 Task: Sort the products in the category "American" by price (lowest first).
Action: Mouse moved to (807, 262)
Screenshot: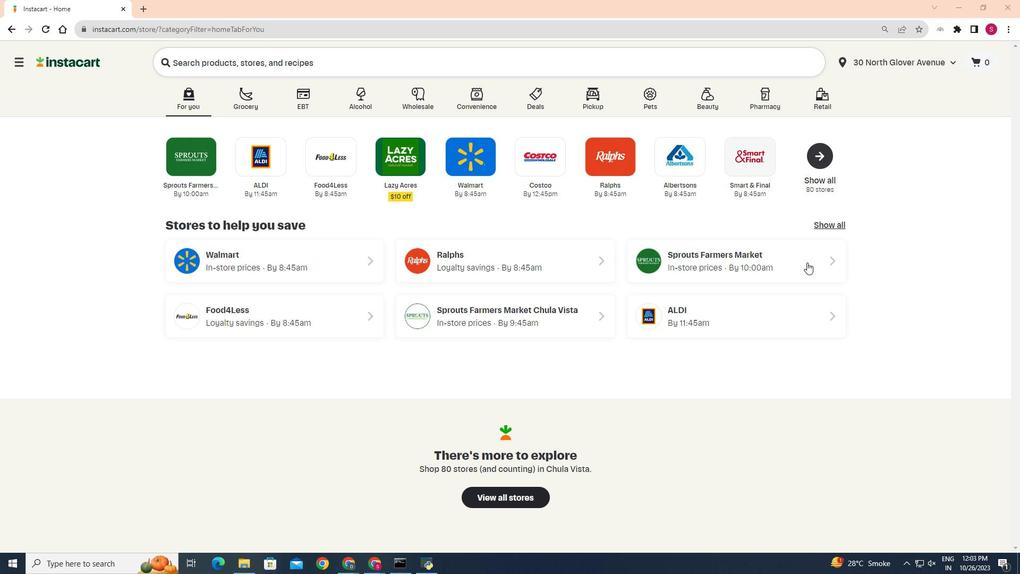 
Action: Mouse pressed left at (807, 262)
Screenshot: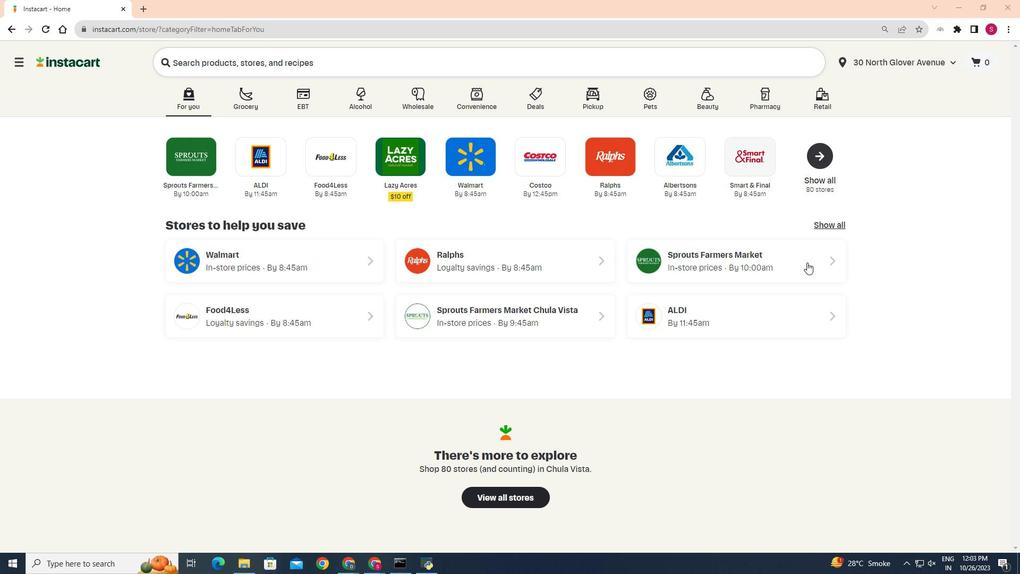 
Action: Mouse moved to (44, 449)
Screenshot: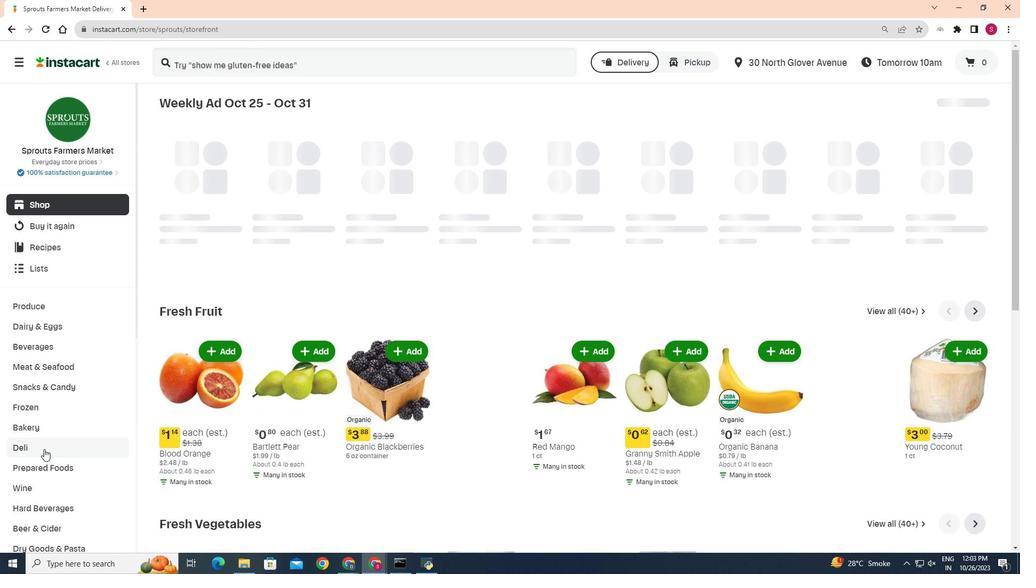 
Action: Mouse pressed left at (44, 449)
Screenshot: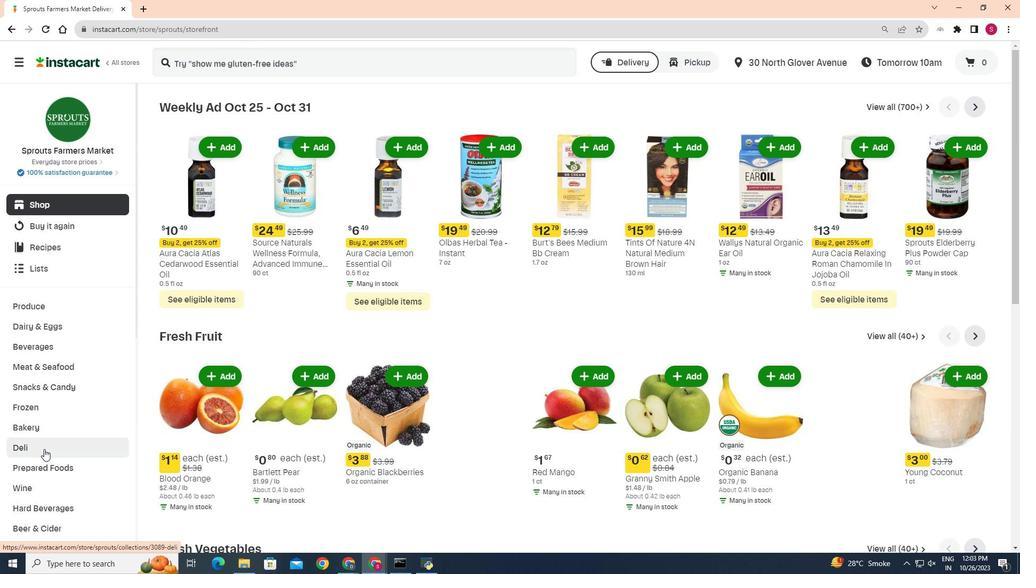 
Action: Mouse moved to (273, 131)
Screenshot: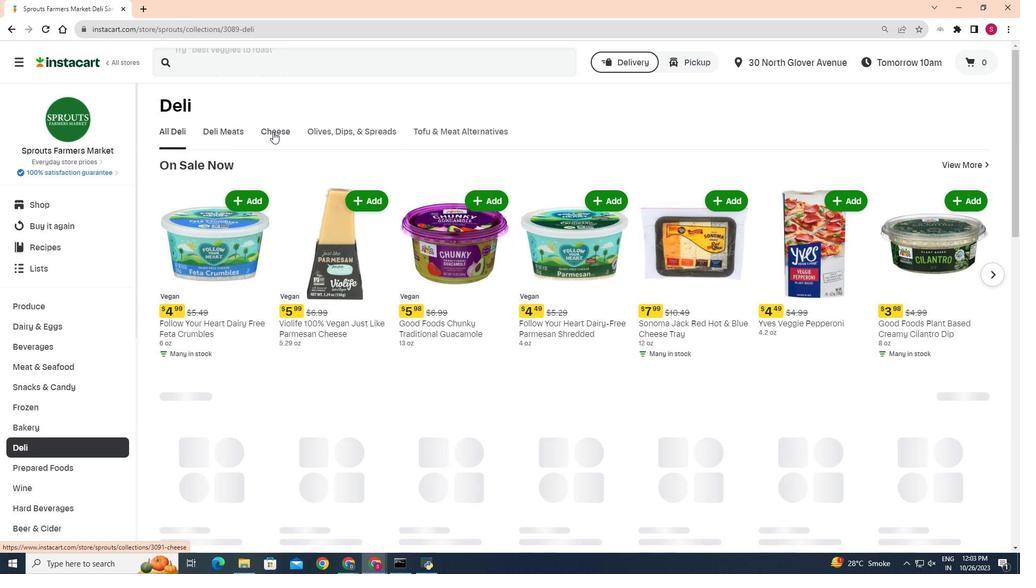 
Action: Mouse pressed left at (273, 131)
Screenshot: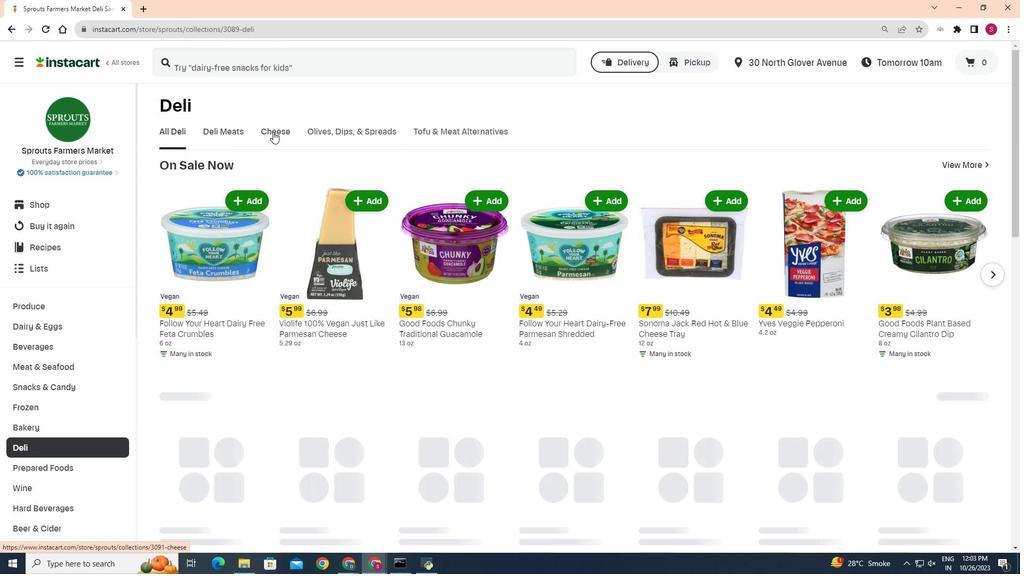 
Action: Mouse moved to (607, 177)
Screenshot: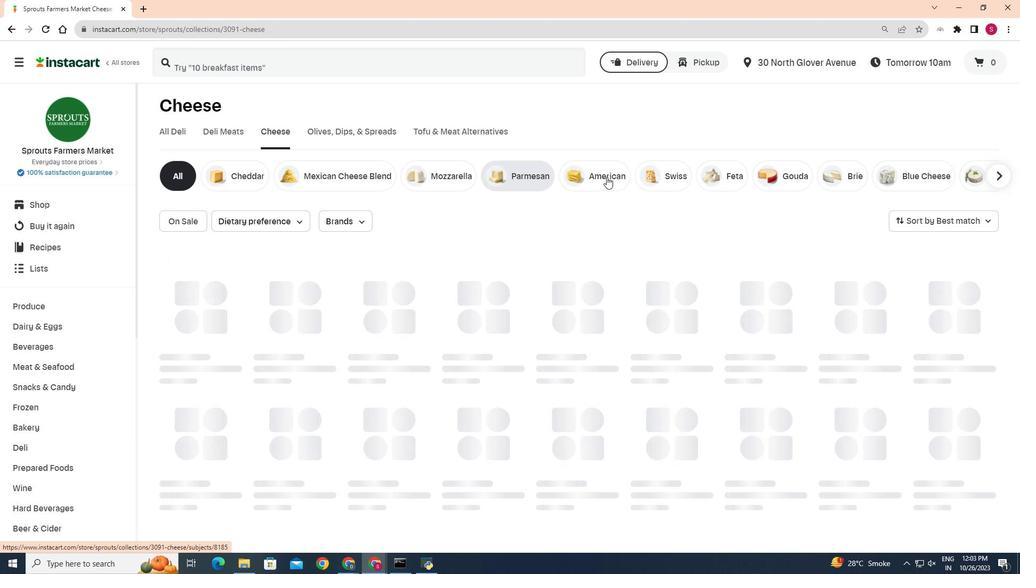 
Action: Mouse pressed left at (607, 177)
Screenshot: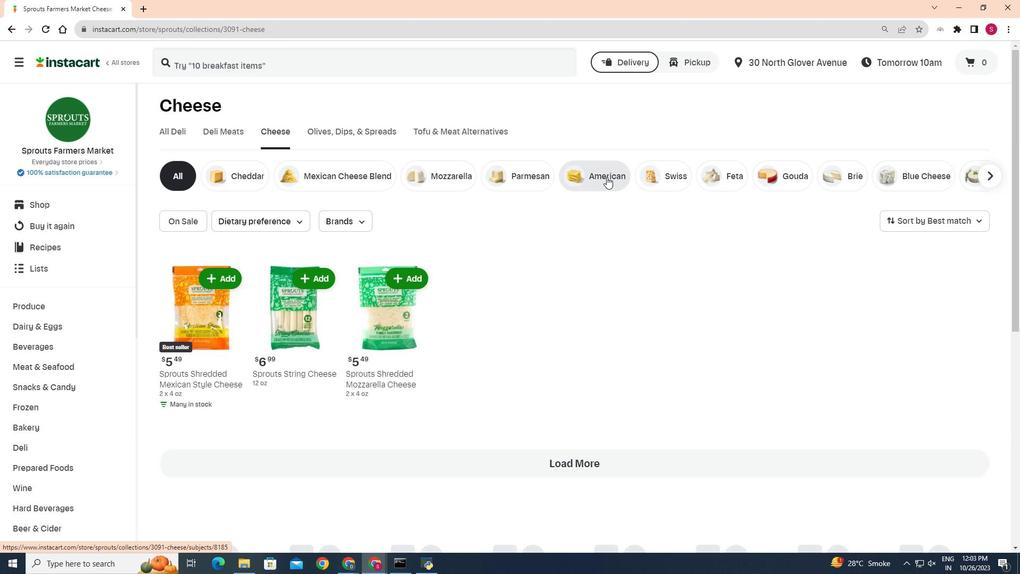 
Action: Mouse moved to (982, 212)
Screenshot: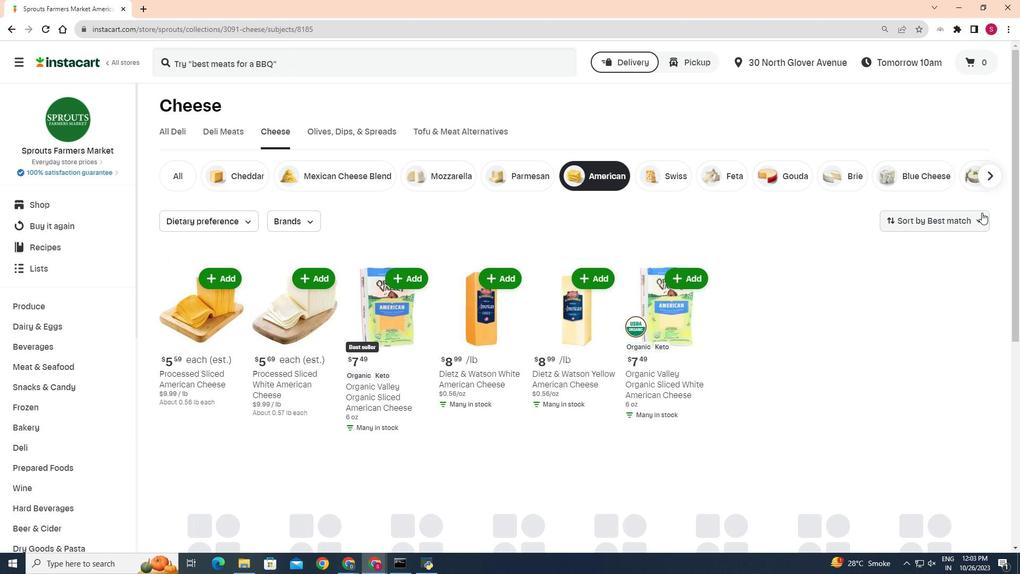 
Action: Mouse pressed left at (982, 212)
Screenshot: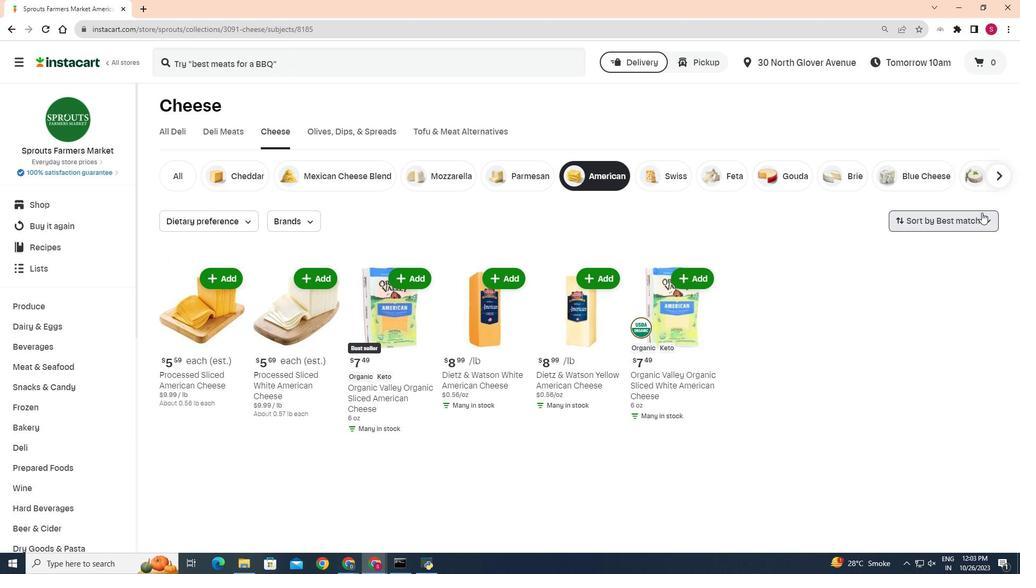 
Action: Mouse moved to (967, 274)
Screenshot: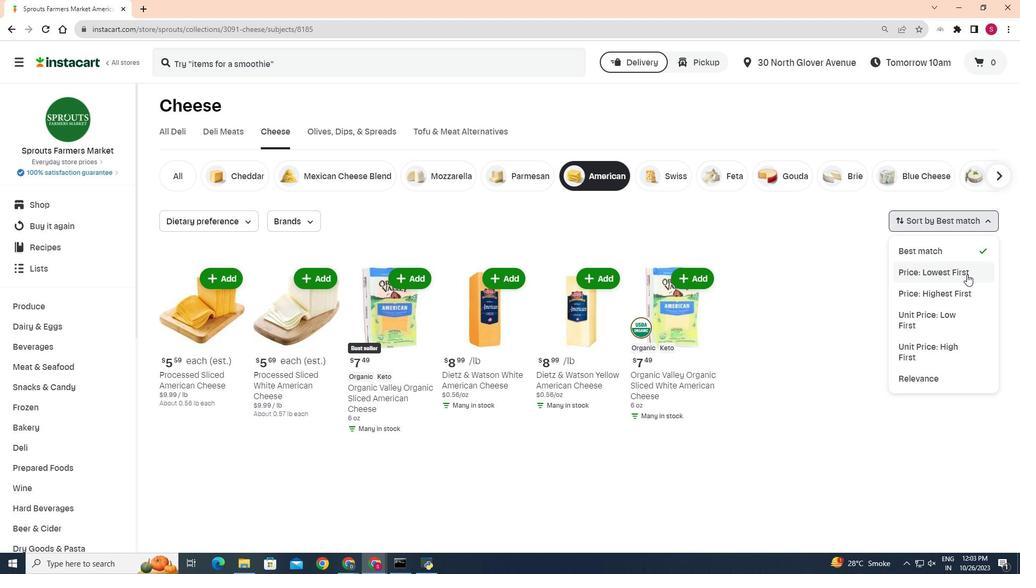 
Action: Mouse pressed left at (967, 274)
Screenshot: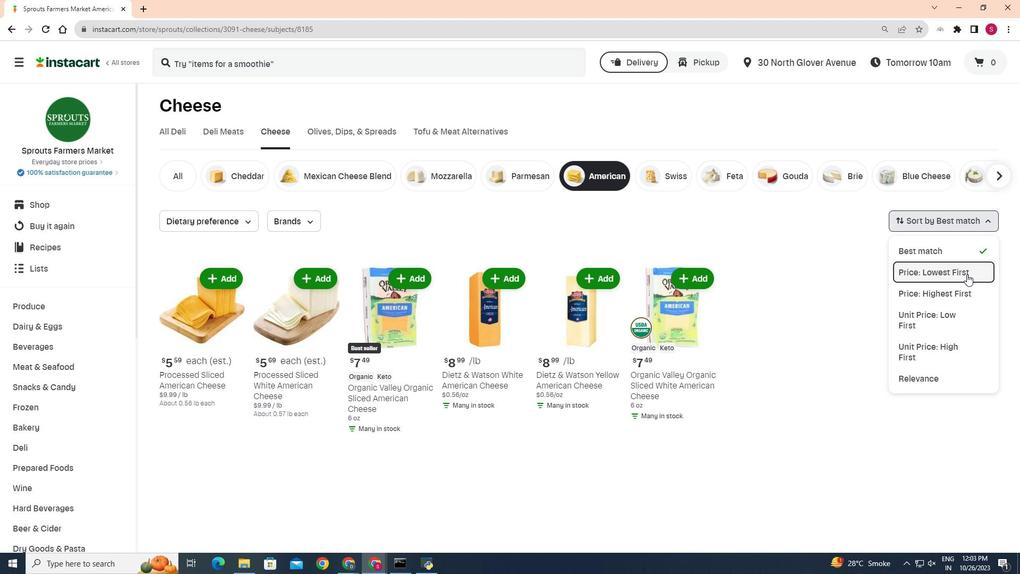
Action: Mouse moved to (735, 238)
Screenshot: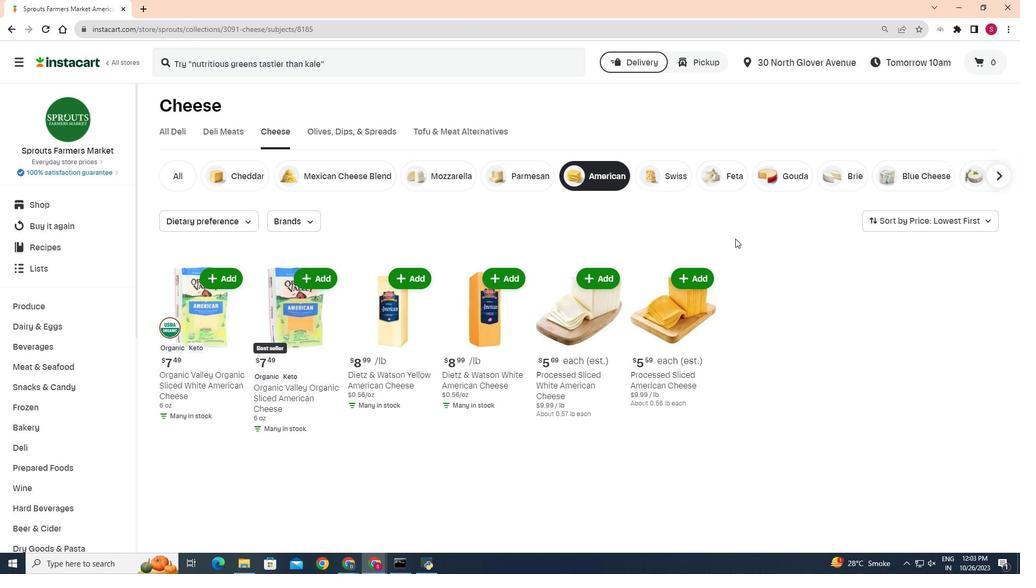 
